 Task: Create New Employee with Employee Name: George Carter, Address Line1: 589 NW. Garden Court, Address Line2: Woburn, Address Line3:  MA 01801, Cell Number: 362-396-6470
Action: Mouse moved to (131, 47)
Screenshot: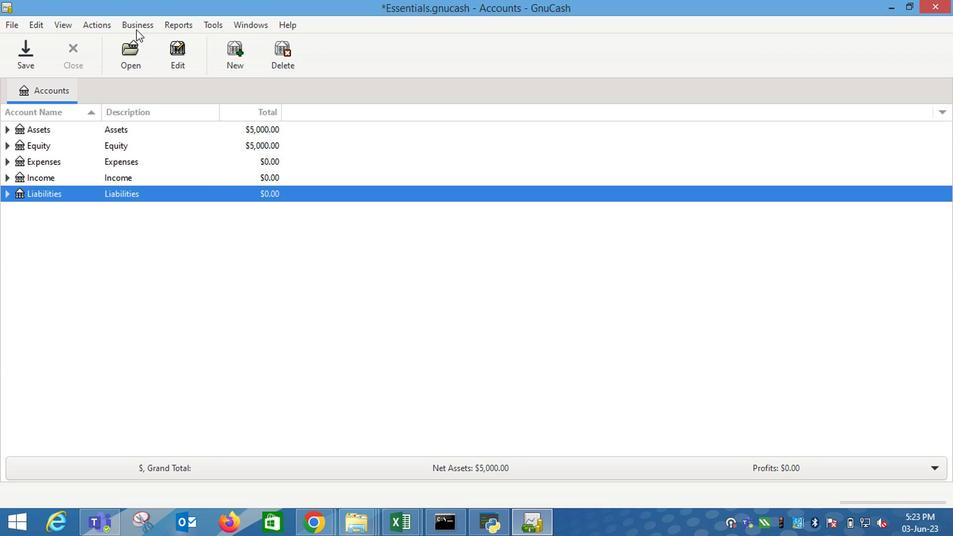 
Action: Mouse pressed left at (131, 47)
Screenshot: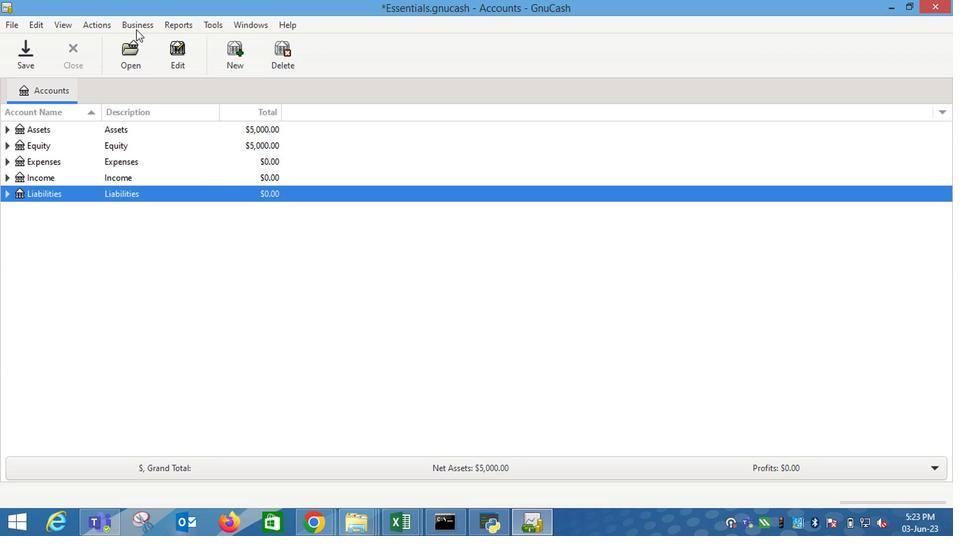 
Action: Mouse moved to (258, 98)
Screenshot: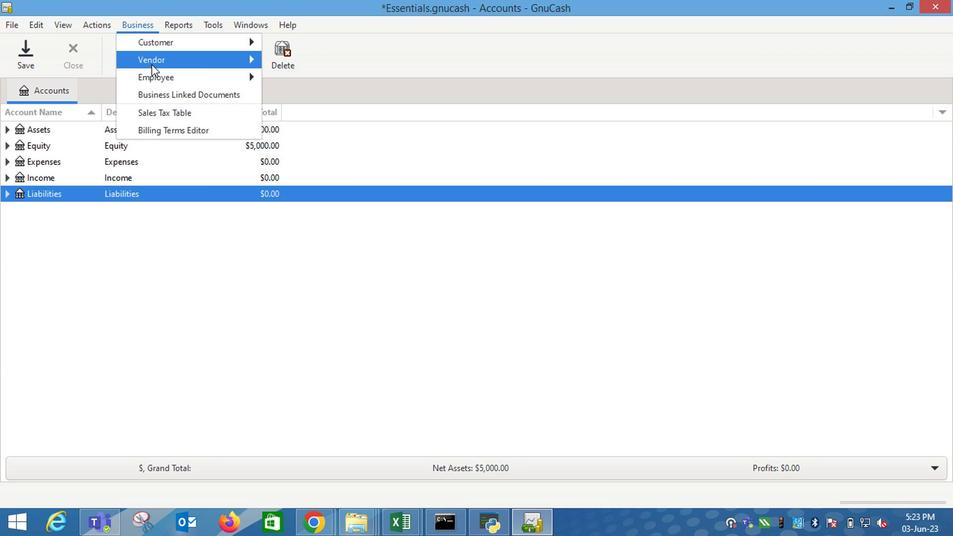 
Action: Mouse pressed left at (258, 98)
Screenshot: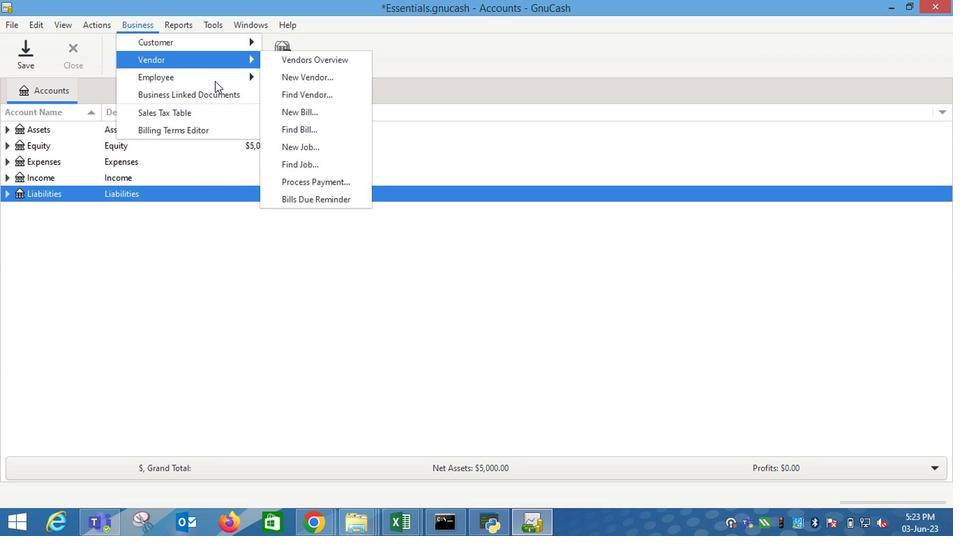 
Action: Mouse moved to (340, 180)
Screenshot: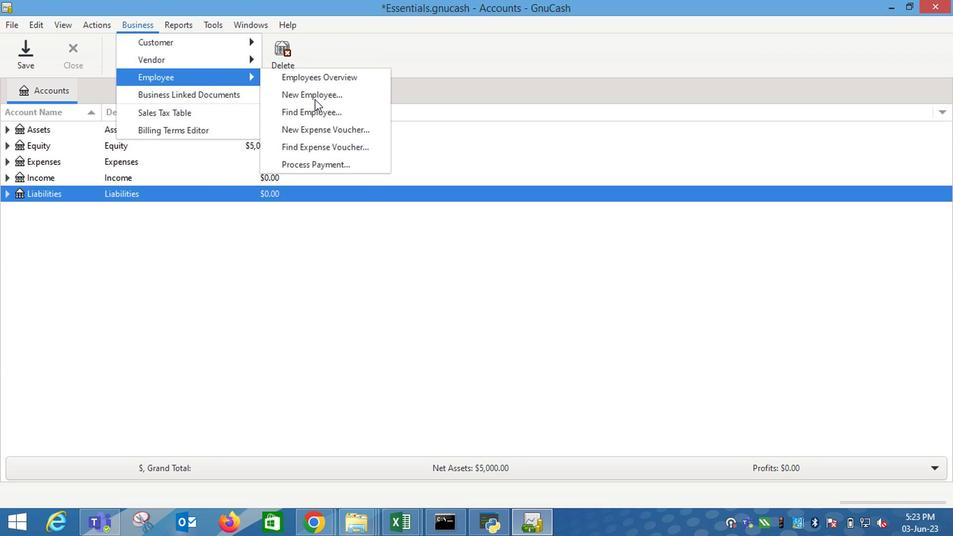 
Action: Mouse pressed left at (340, 180)
Screenshot: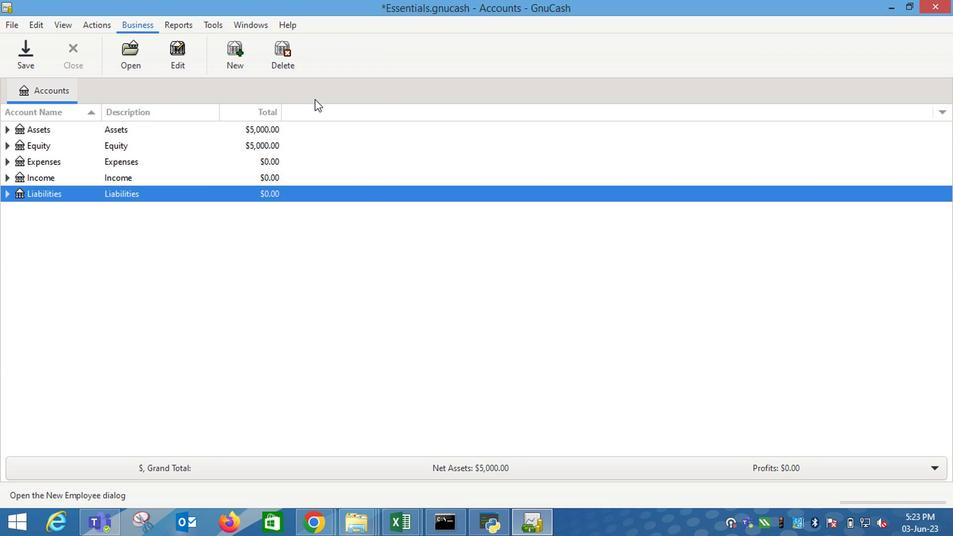
Action: Mouse moved to (539, 211)
Screenshot: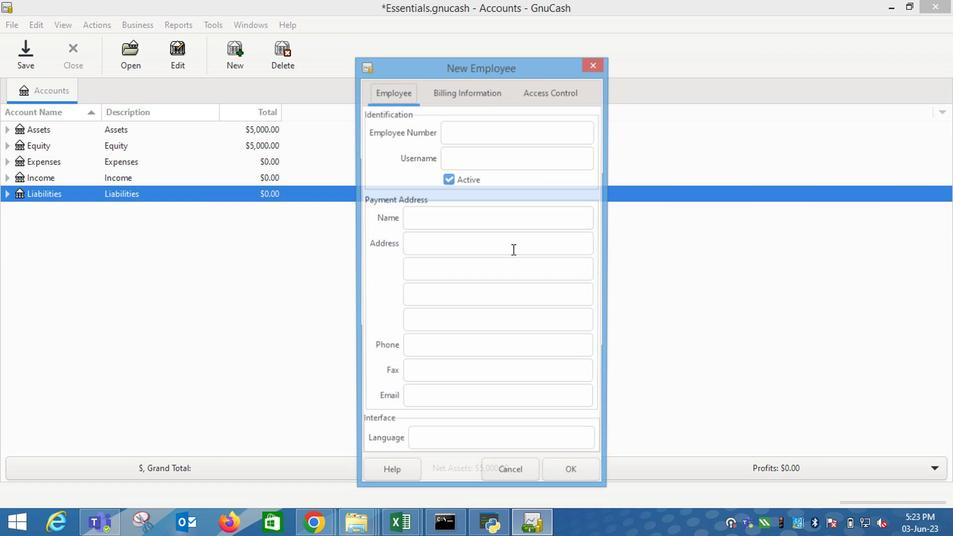 
Action: Key pressed <Key.shift_r>George<Key.space><Key.shift_r>CCa<Key.backspace><Key.backspace>arter<Key.tab><Key.tab><Key.caps_lock><Key.tab><Key.caps_lock>
Screenshot: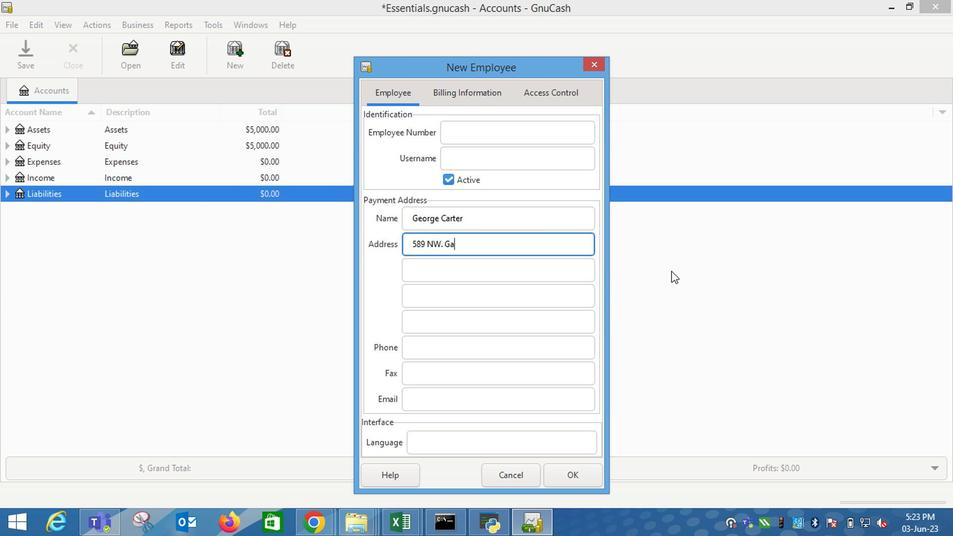 
Action: Mouse moved to (125, 46)
Screenshot: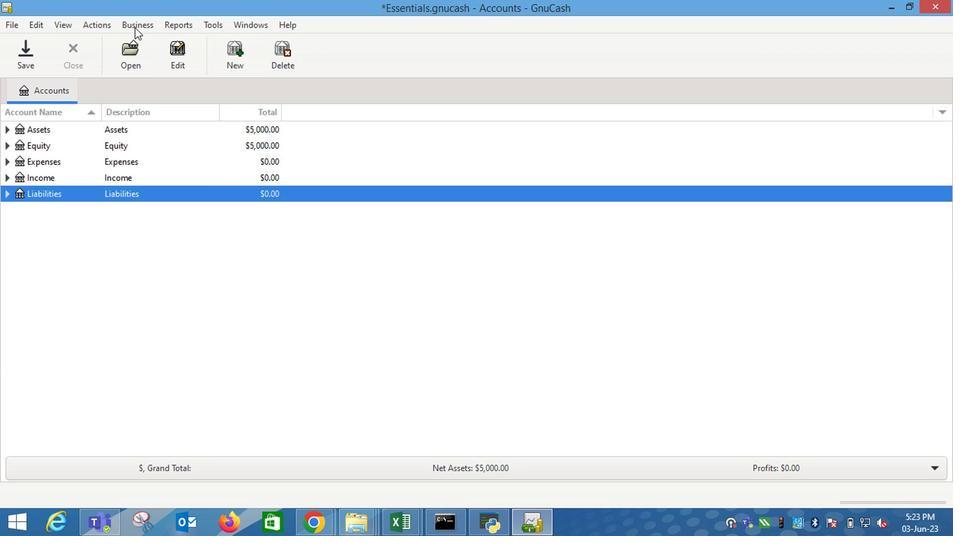 
Action: Mouse pressed left at (125, 46)
Screenshot: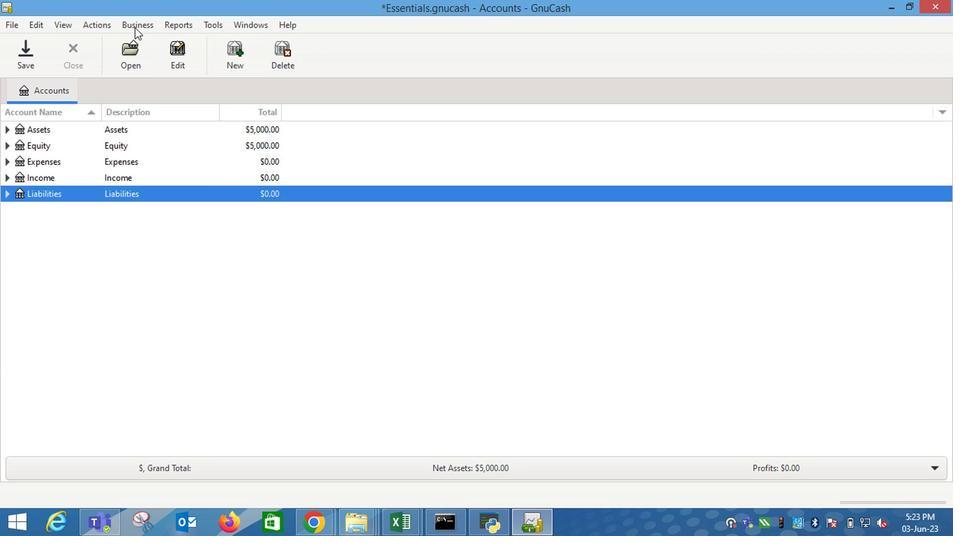 
Action: Mouse moved to (189, 84)
Screenshot: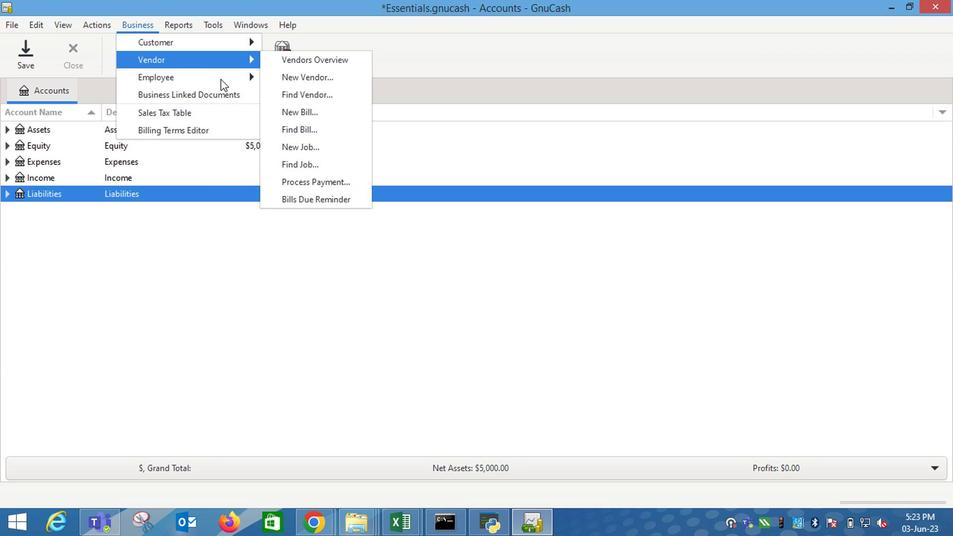 
Action: Mouse pressed left at (189, 84)
Screenshot: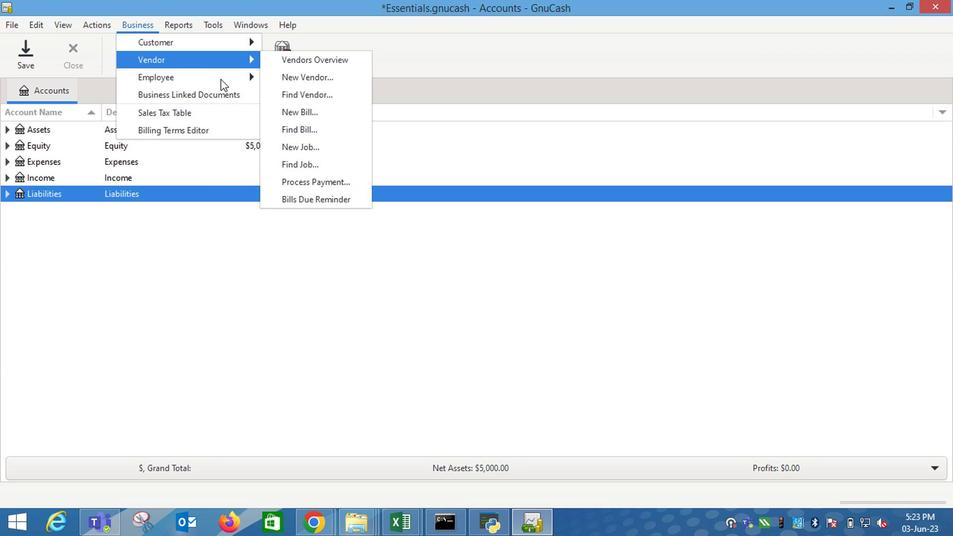 
Action: Mouse moved to (253, 99)
Screenshot: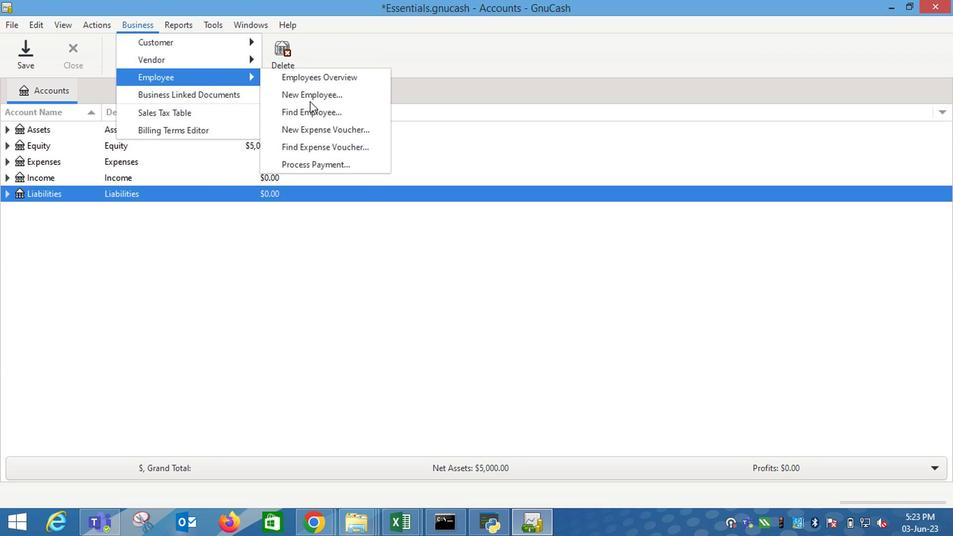 
Action: Mouse pressed left at (253, 99)
Screenshot: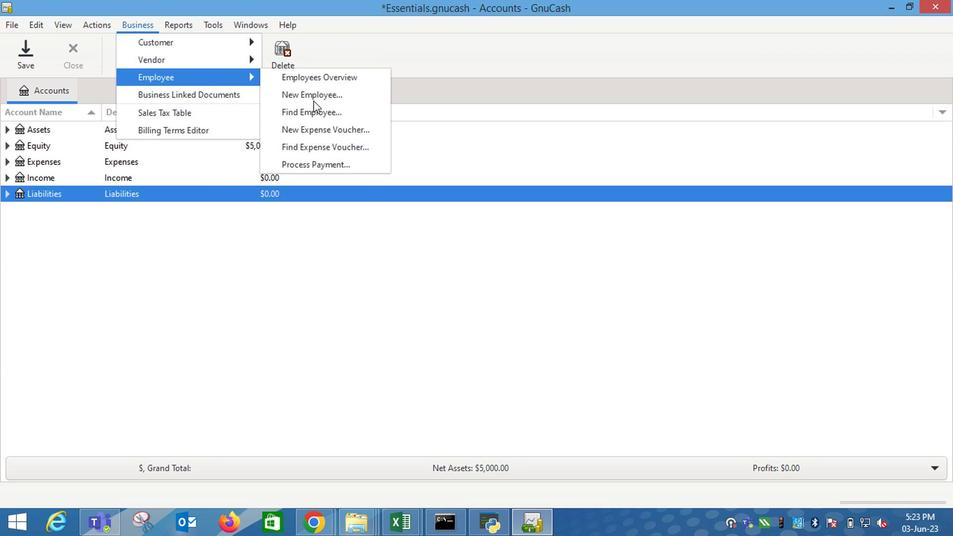 
Action: Mouse moved to (393, 189)
Screenshot: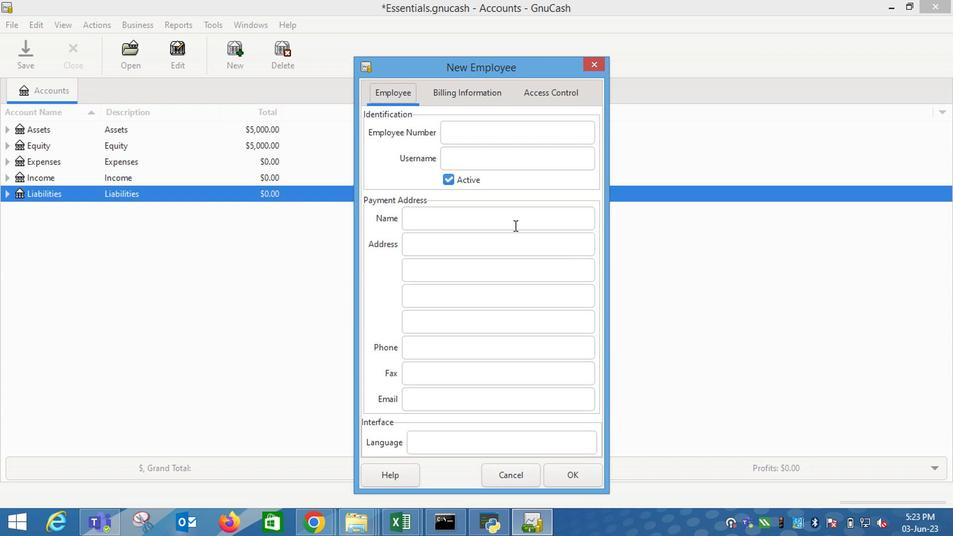 
Action: Mouse pressed left at (393, 189)
Screenshot: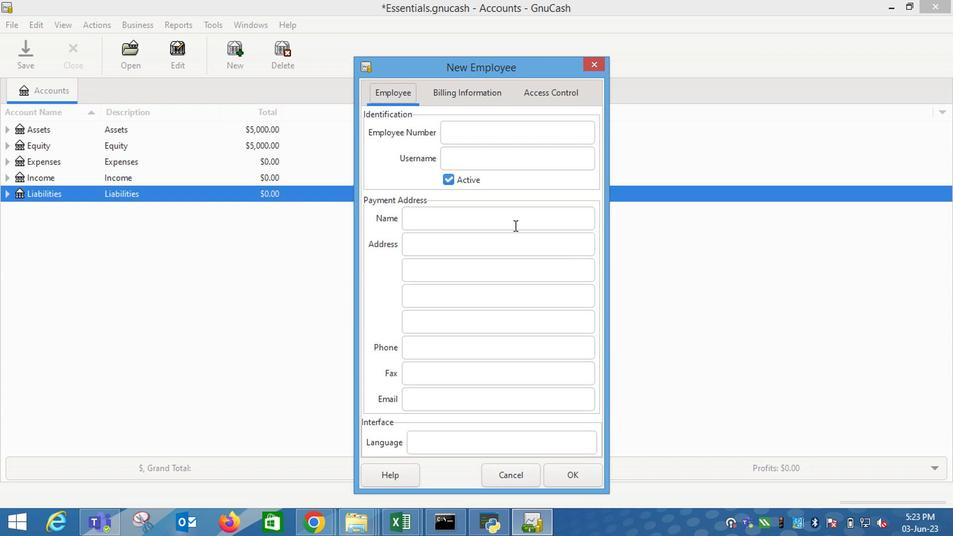 
Action: Mouse moved to (507, 221)
Screenshot: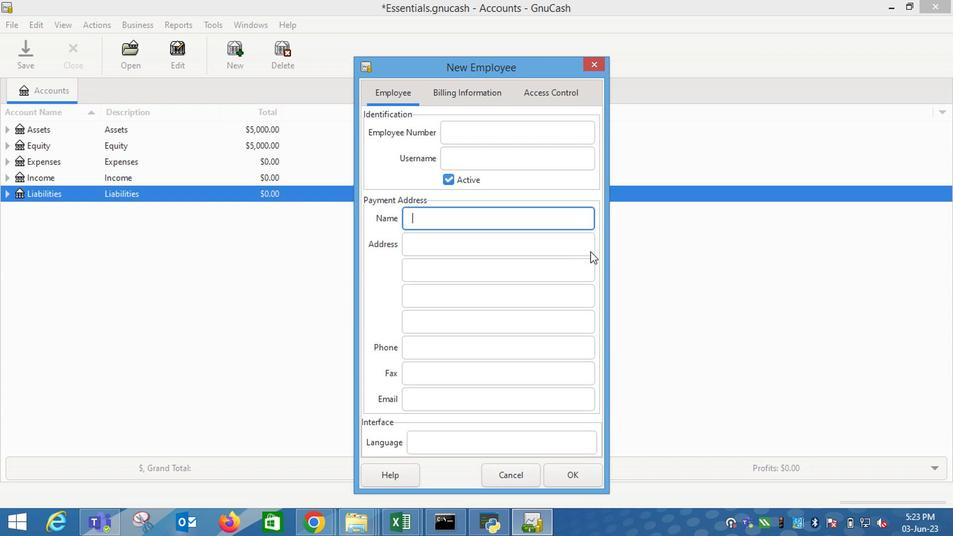 
Action: Key pressed <Key.shift_r>George<Key.space><Key.shift_r>Carter<Key.tab>589<Key.space><Key.shift_r>NW.<Key.space><Key.shift_r>Garden<Key.space><Key.shift_r>Court<Key.tab><Key.shift_r>Woburn<Key.space><Key.backspace><Key.tab><Key.shift_r>MA<Key.space>01801<Key.tab><Key.tab>362-396-6470
Screenshot: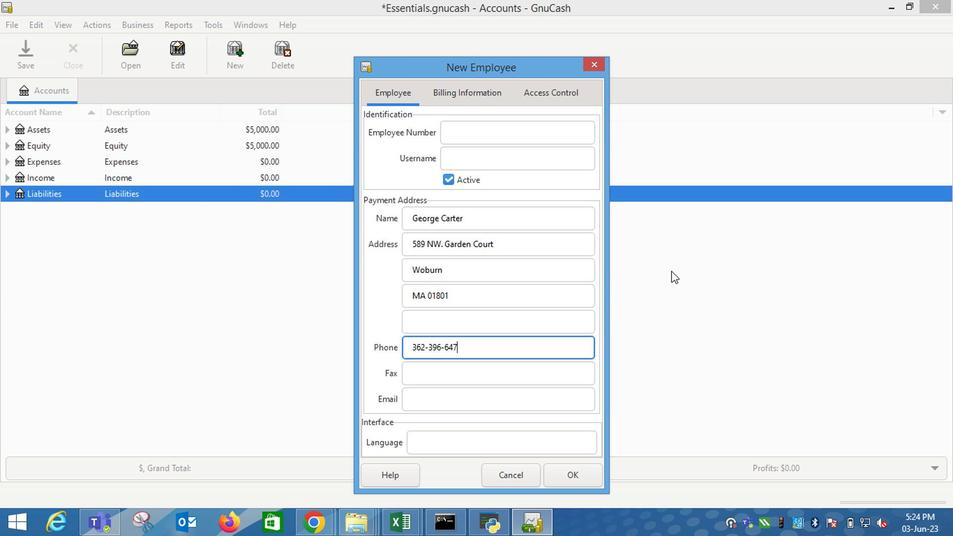 
Action: Mouse moved to (355, 93)
Screenshot: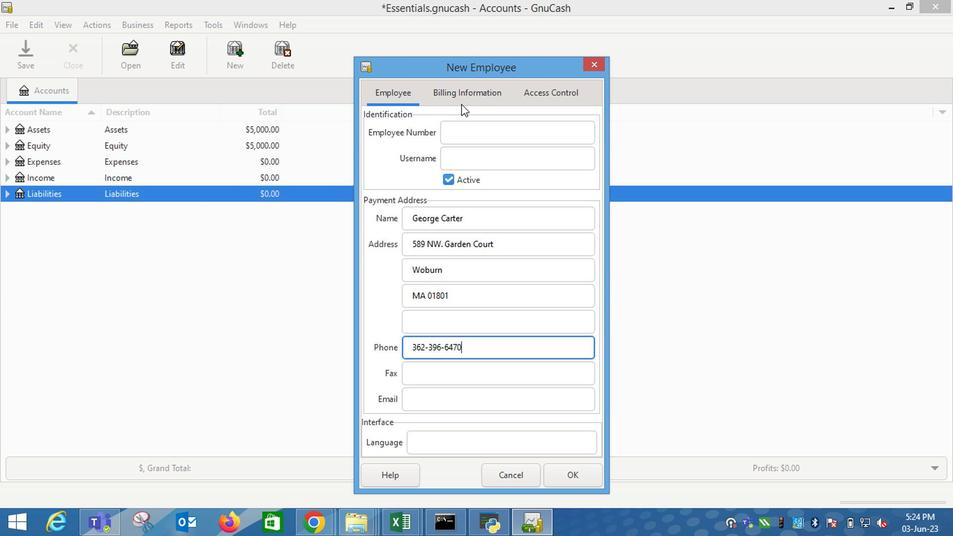 
Action: Mouse pressed left at (355, 93)
Screenshot: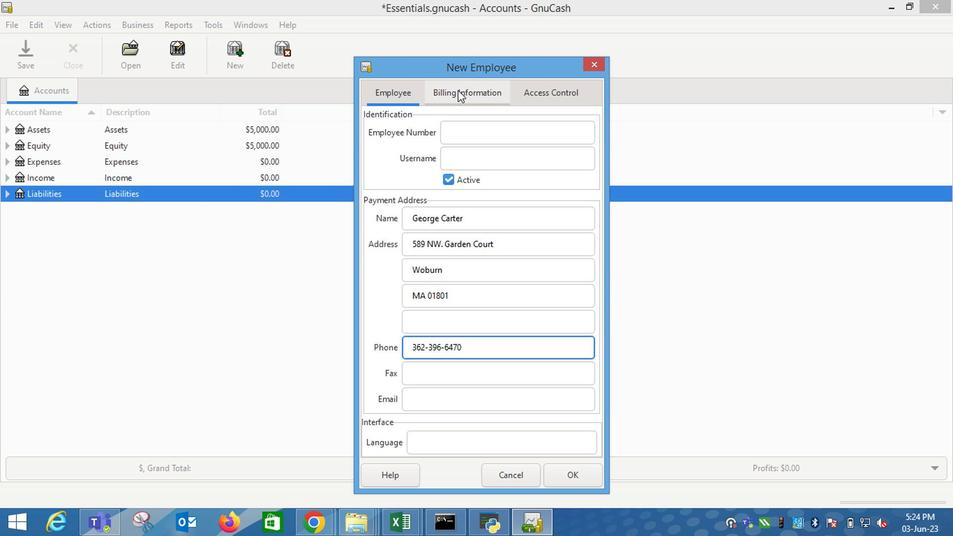 
Action: Mouse moved to (426, 370)
Screenshot: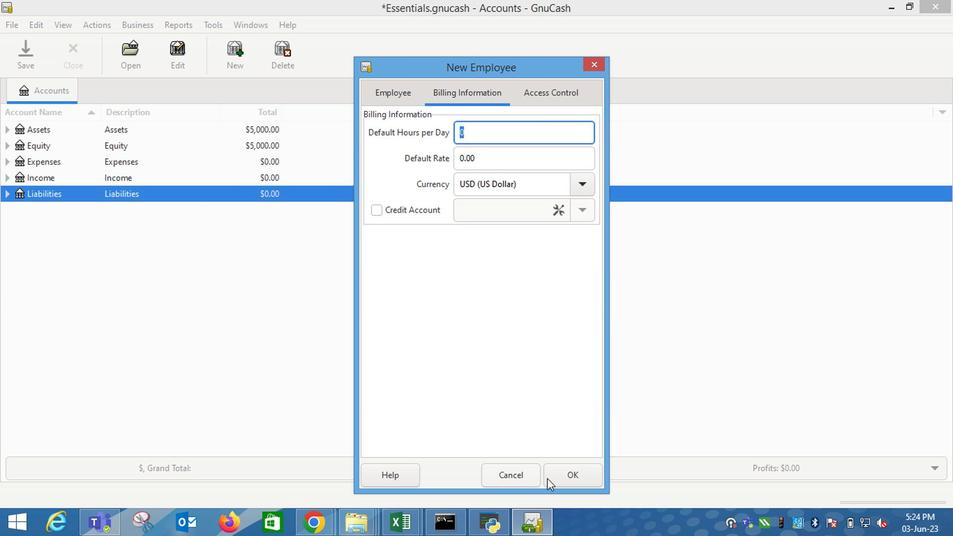 
Action: Mouse pressed left at (426, 370)
Screenshot: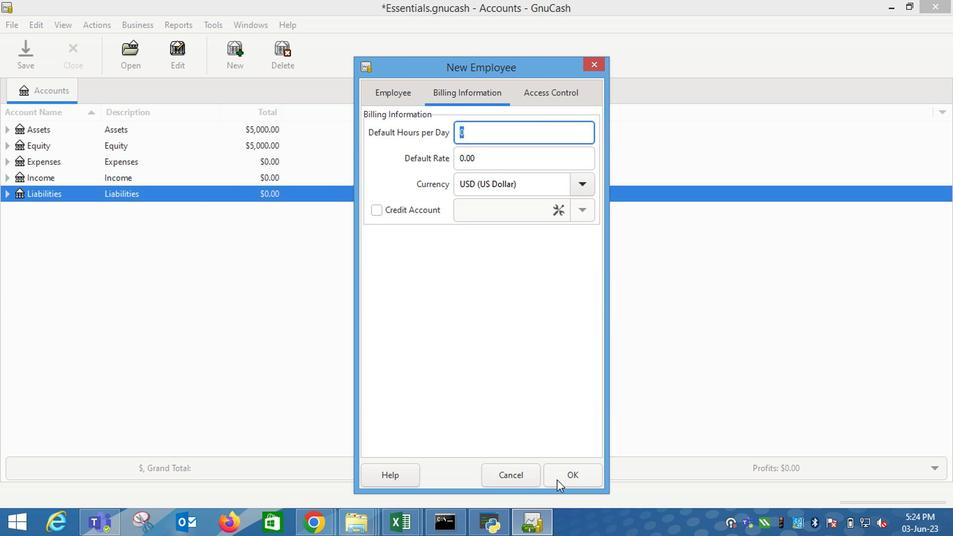 
Action: Mouse moved to (426, 371)
Screenshot: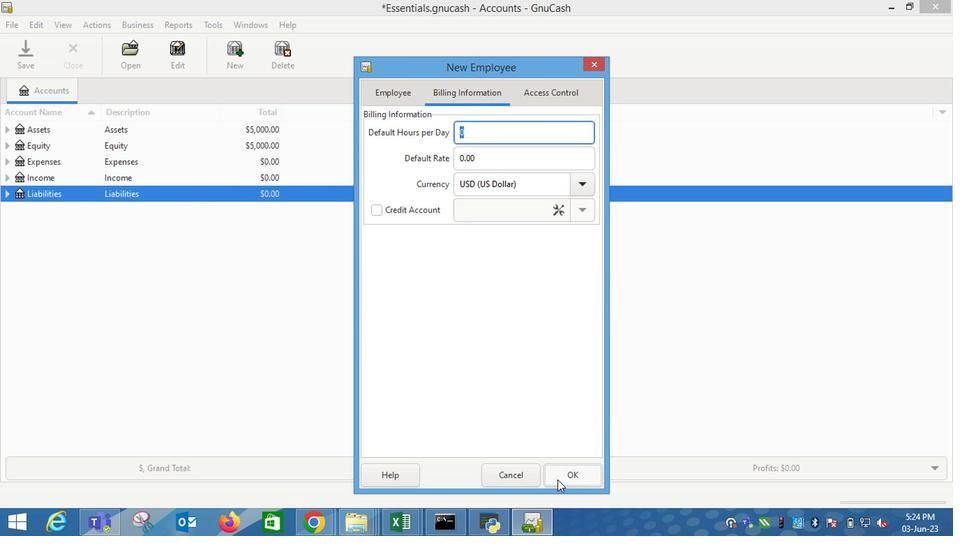 
